 Task: Enable the option "Play and stop" for playlist.
Action: Mouse moved to (94, 11)
Screenshot: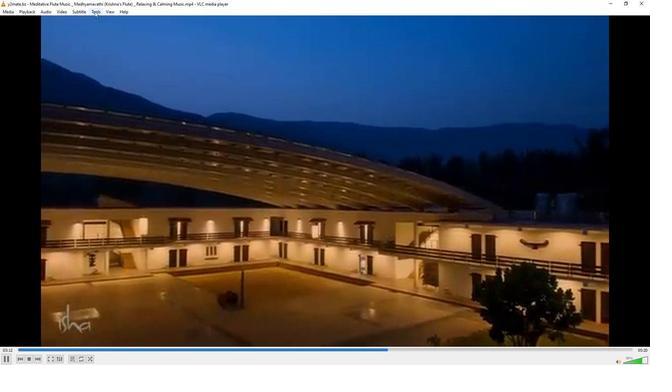 
Action: Mouse pressed left at (94, 11)
Screenshot: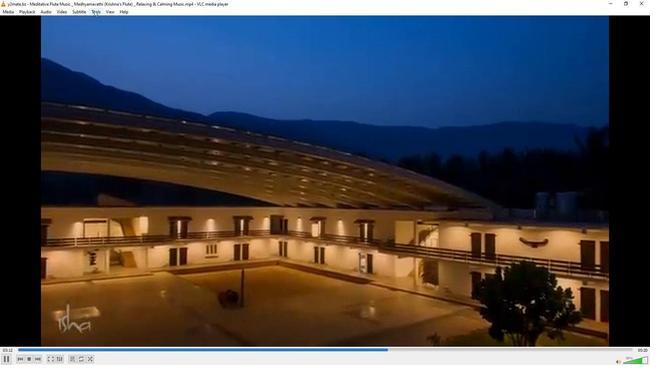 
Action: Mouse moved to (112, 94)
Screenshot: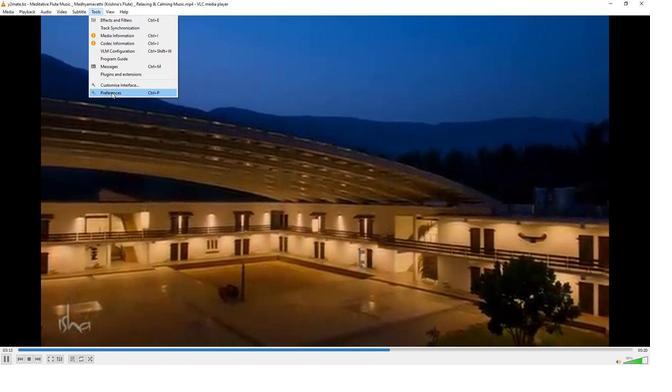 
Action: Mouse pressed left at (112, 94)
Screenshot: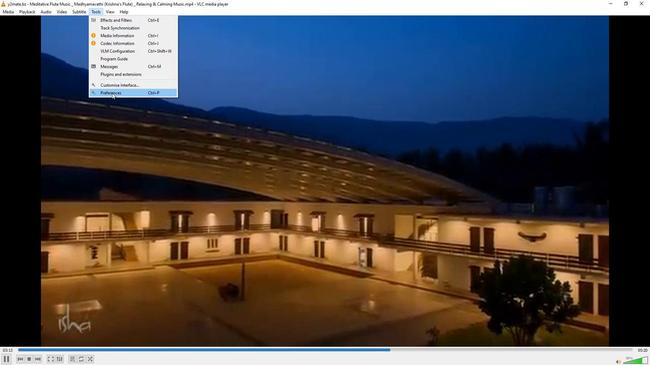 
Action: Mouse moved to (214, 298)
Screenshot: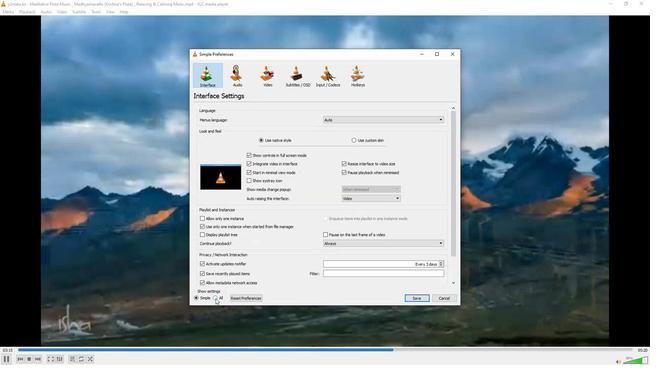 
Action: Mouse pressed left at (214, 298)
Screenshot: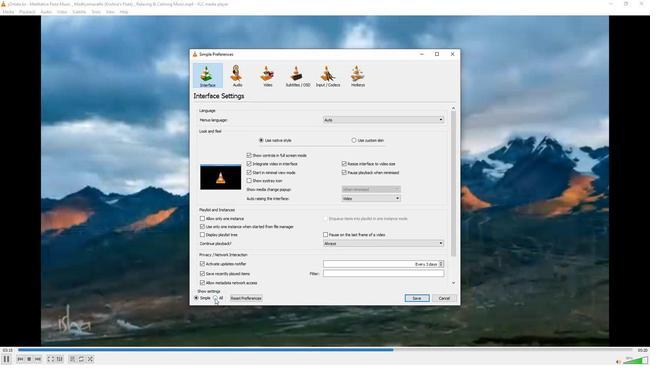 
Action: Mouse moved to (215, 277)
Screenshot: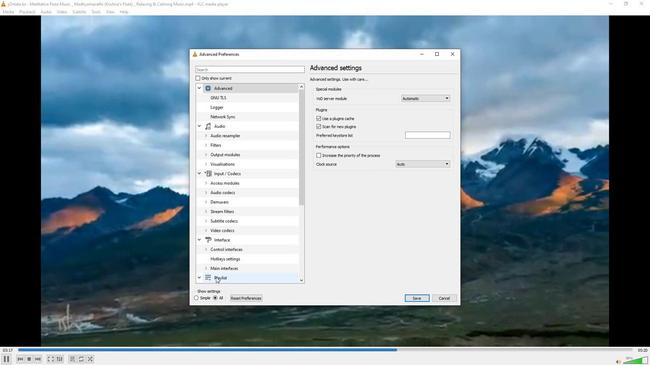 
Action: Mouse pressed left at (215, 277)
Screenshot: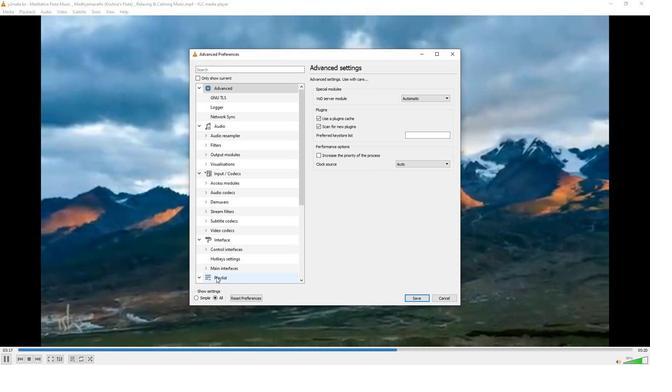 
Action: Mouse moved to (313, 121)
Screenshot: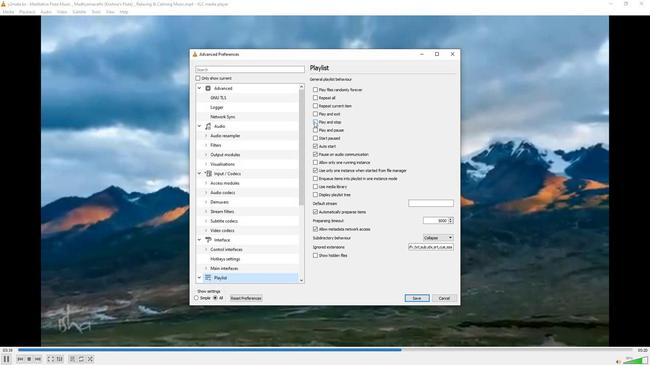 
Action: Mouse pressed left at (313, 121)
Screenshot: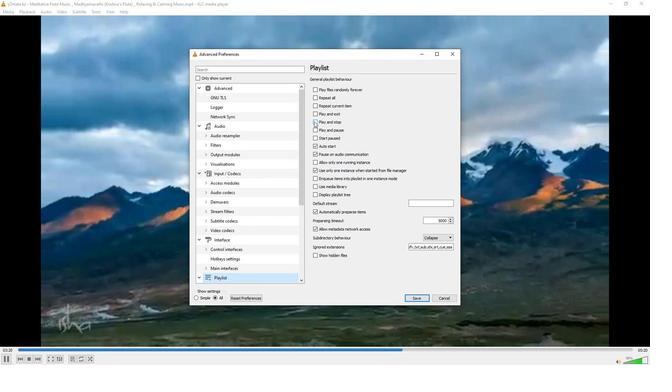 
Action: Mouse moved to (314, 166)
Screenshot: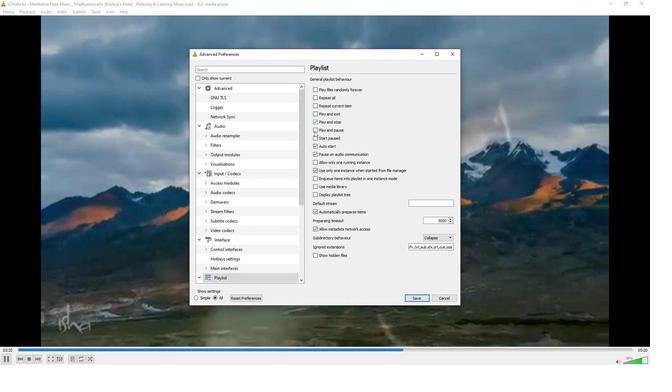 
